 Task: Locate the nearest bus station to San Francisco, California, and Los Angeles, California.
Action: Mouse moved to (114, 91)
Screenshot: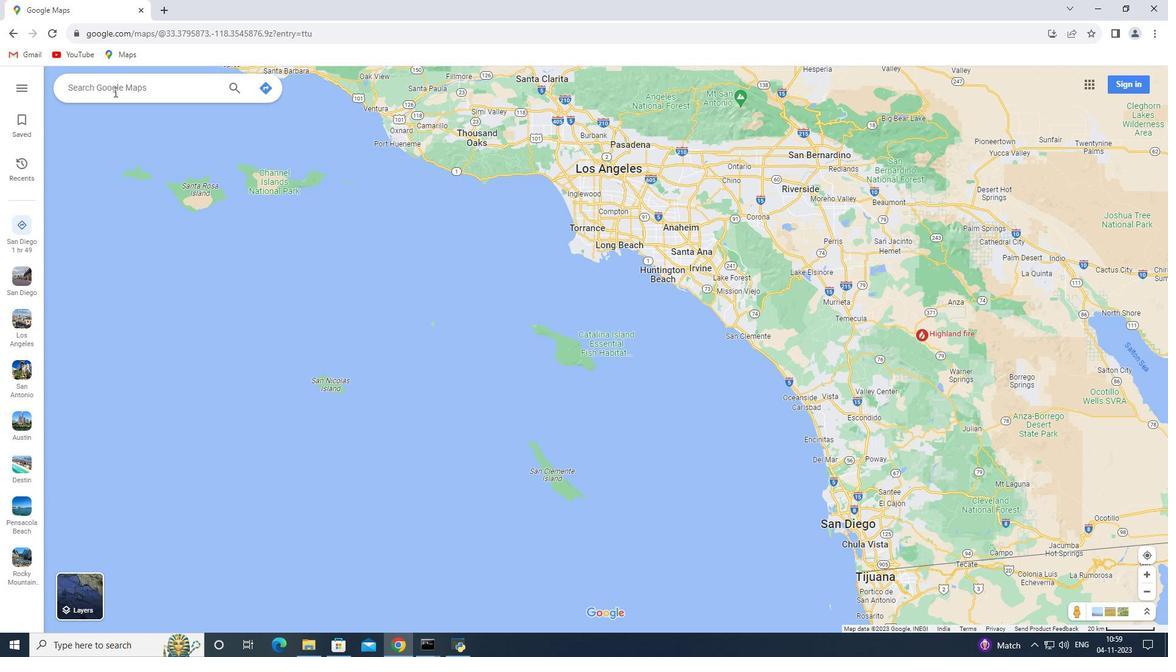 
Action: Mouse pressed left at (114, 91)
Screenshot: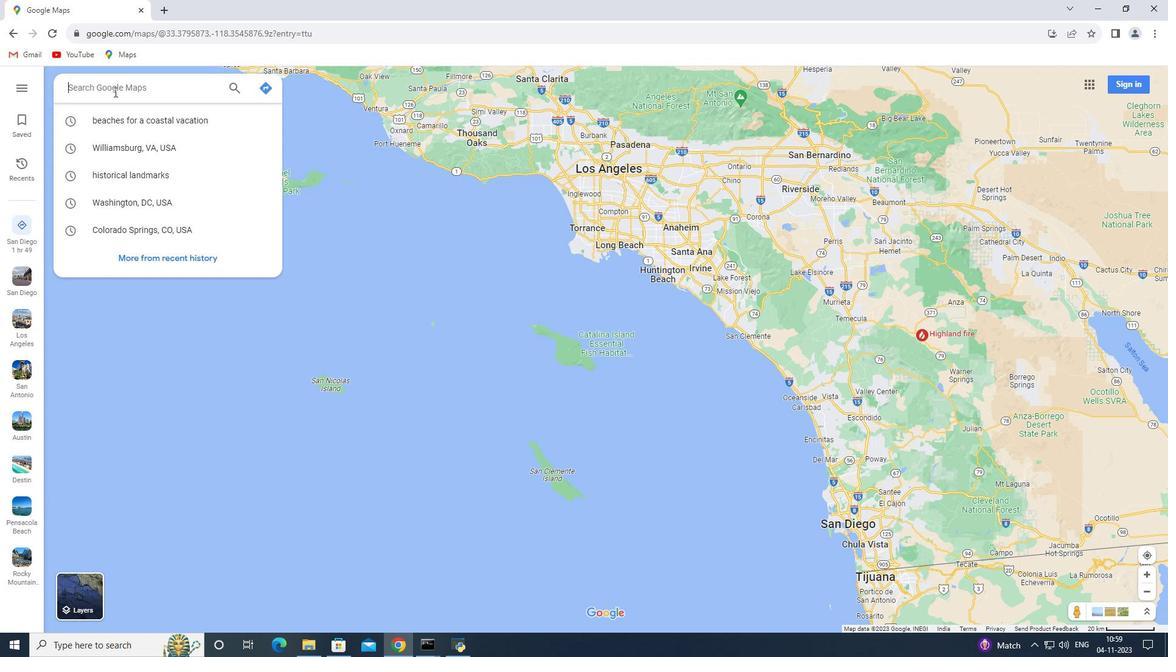 
Action: Key pressed <Key.shift>San<Key.space><Key.shift>Francisco,<Key.shift><Key.shift><Key.shift><Key.shift>California
Screenshot: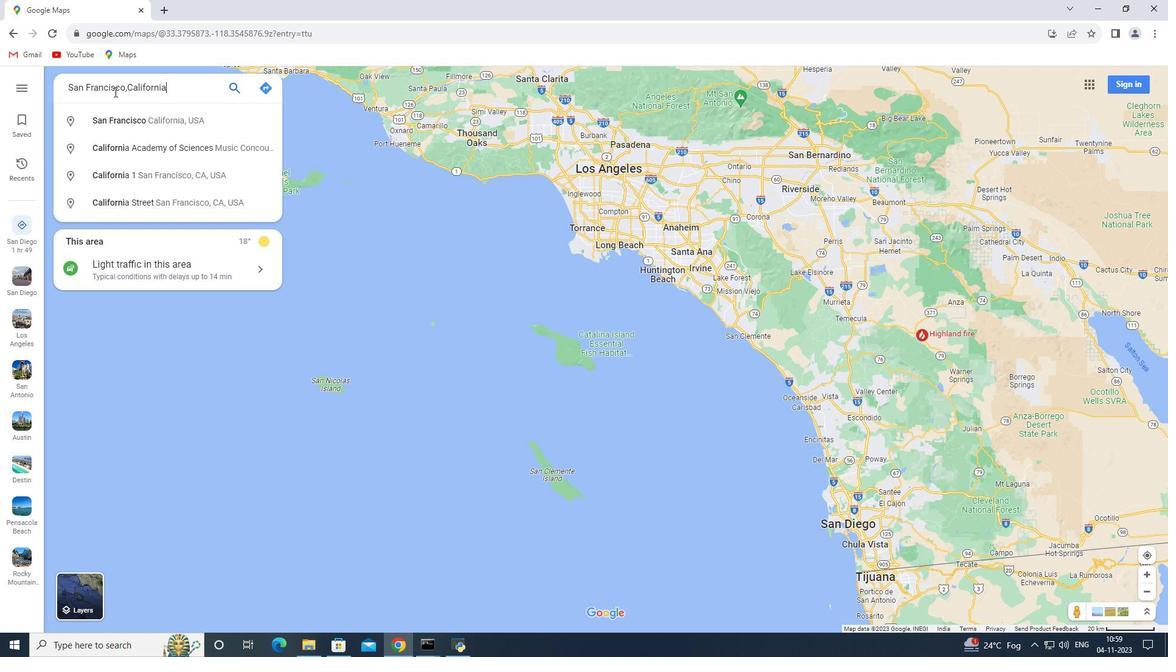 
Action: Mouse moved to (242, 110)
Screenshot: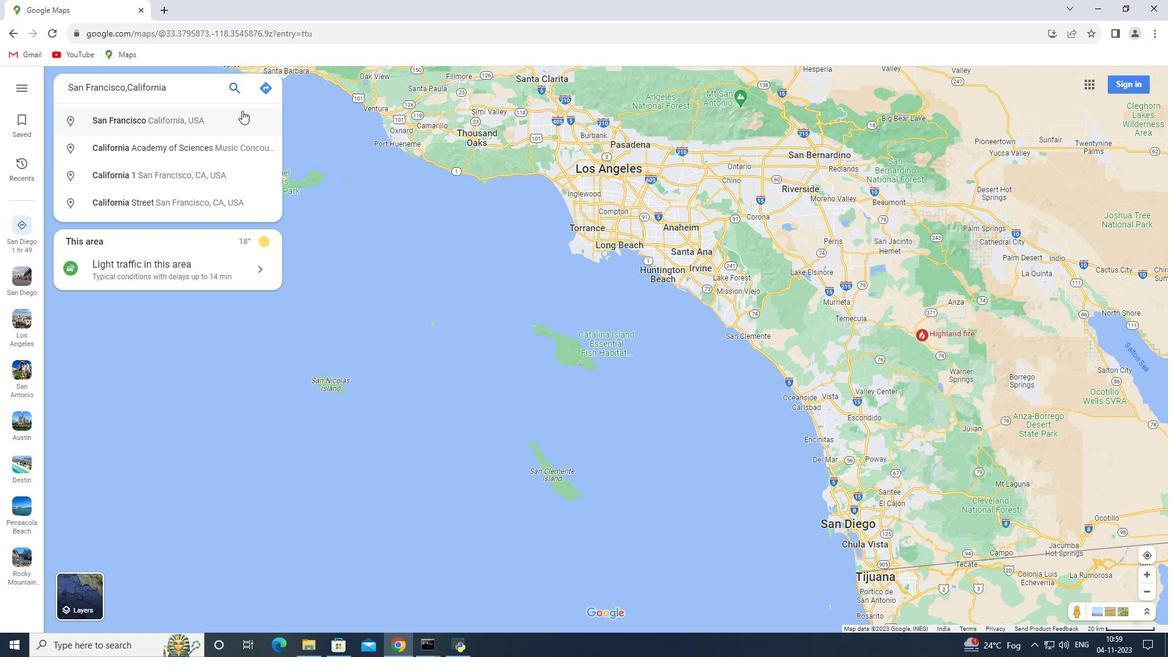 
Action: Key pressed <Key.enter>
Screenshot: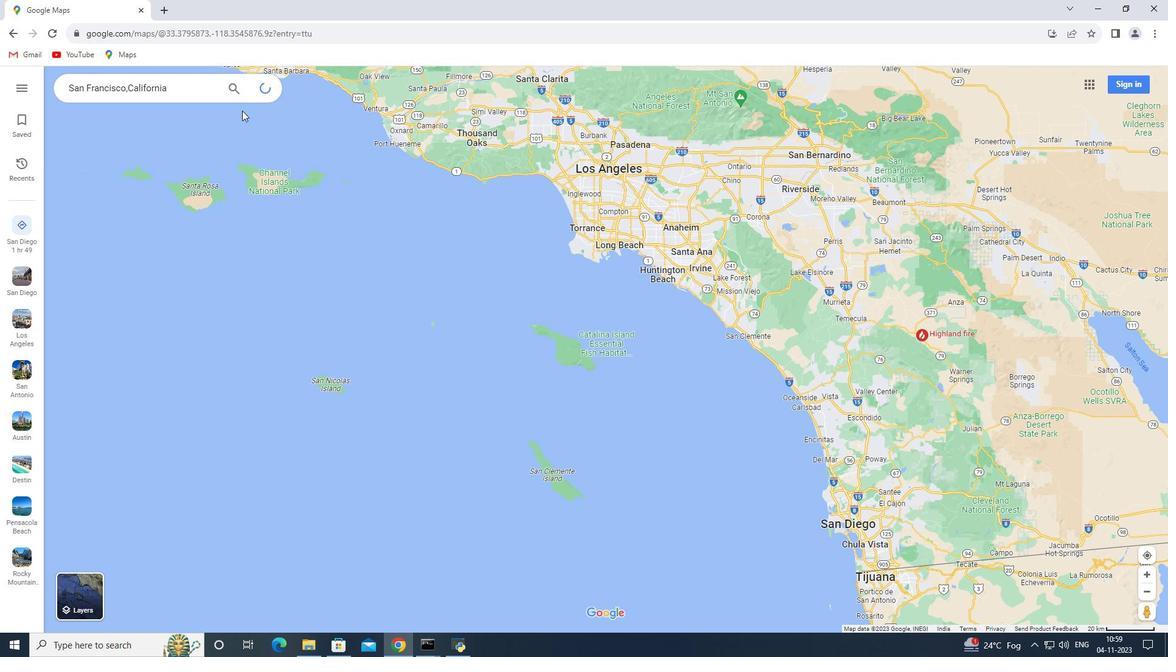 
Action: Mouse moved to (166, 286)
Screenshot: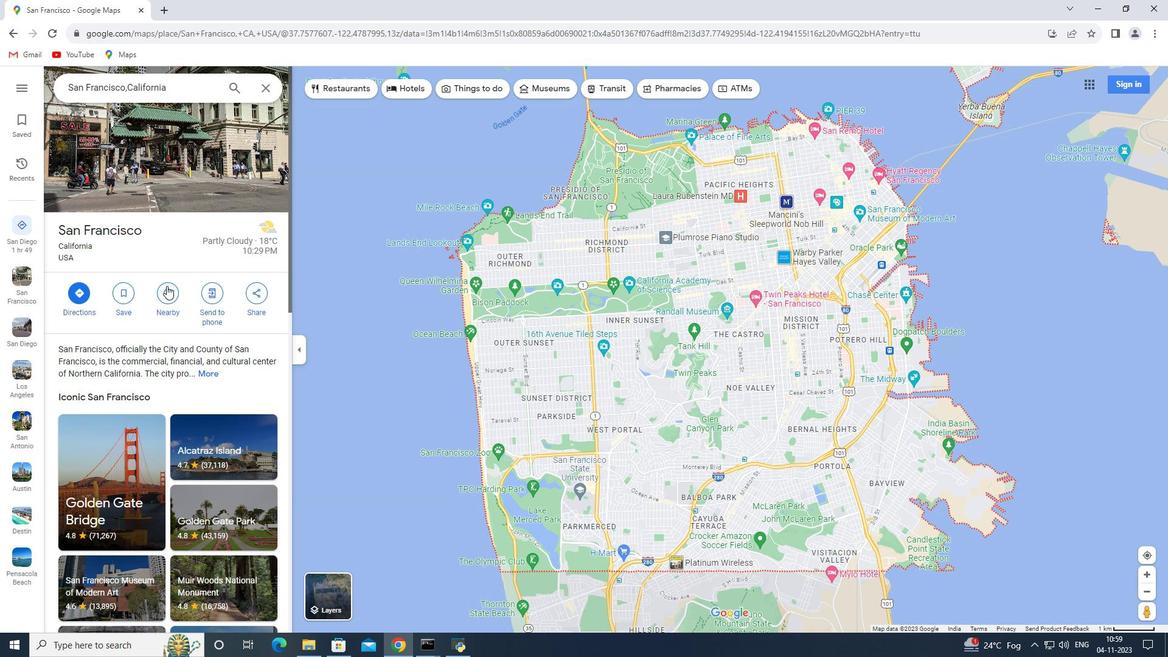 
Action: Mouse pressed left at (166, 286)
Screenshot: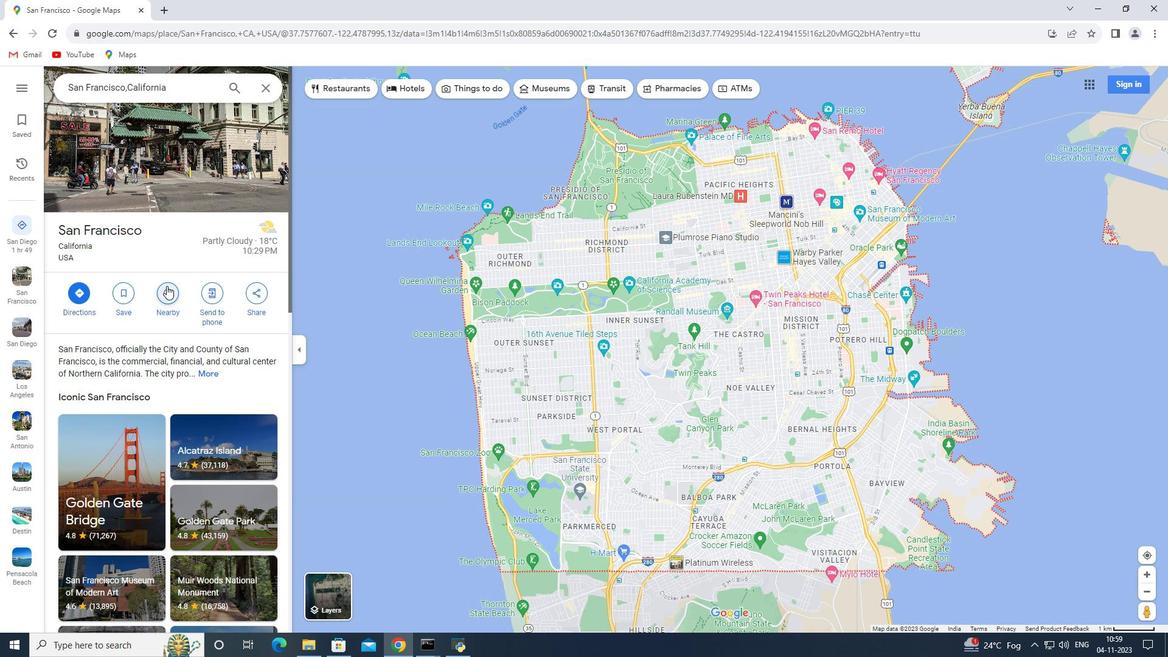 
Action: Key pressed bus<Key.space>station<Key.enter>
Screenshot: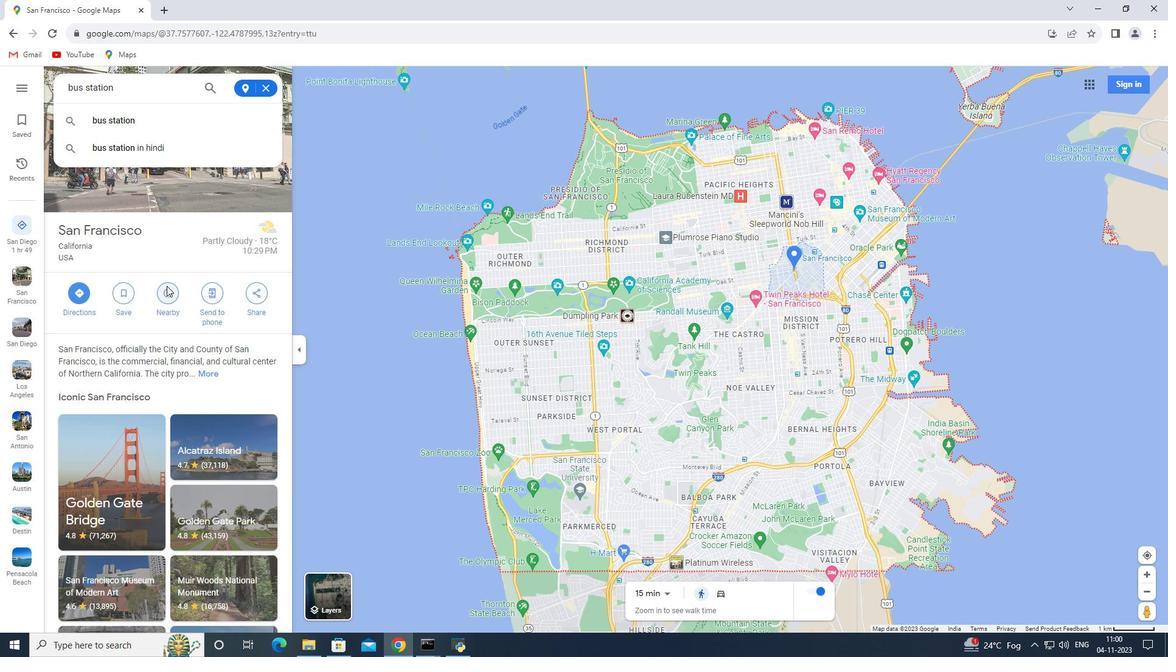 
Action: Mouse moved to (263, 91)
Screenshot: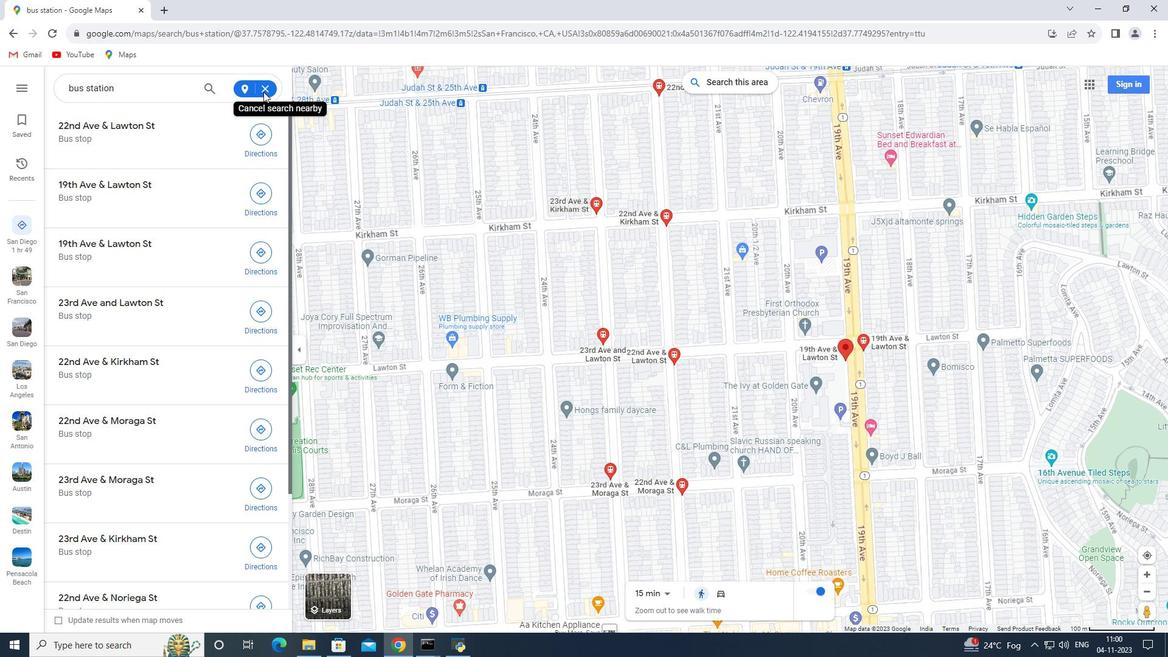 
Action: Mouse pressed left at (263, 91)
Screenshot: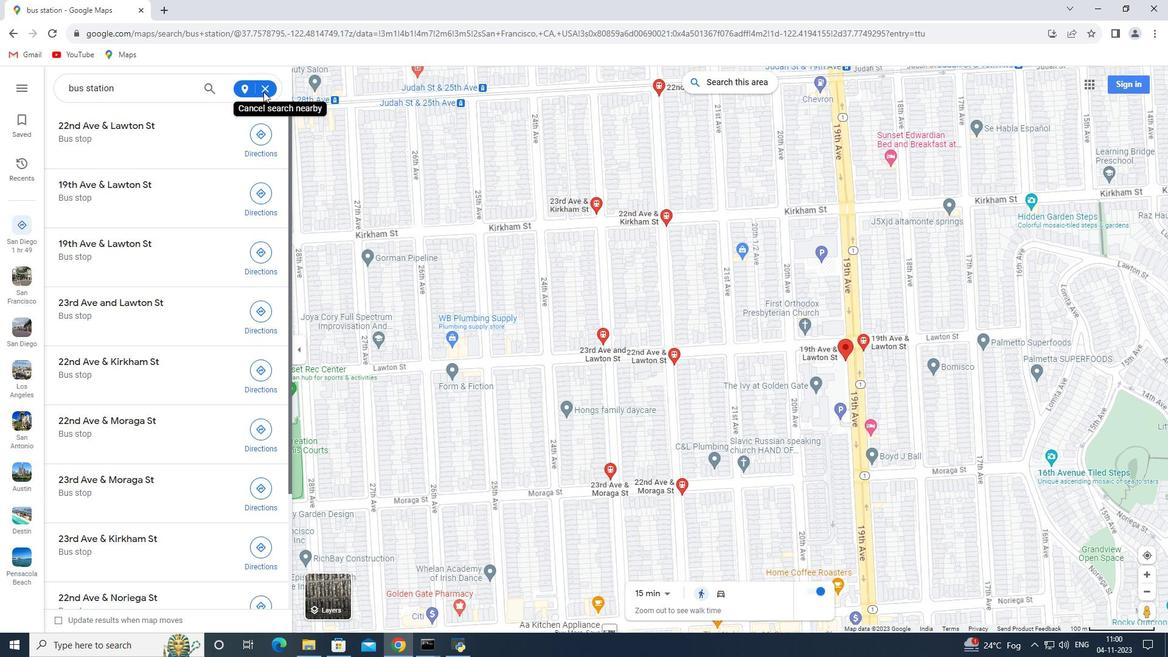 
Action: Mouse moved to (268, 87)
Screenshot: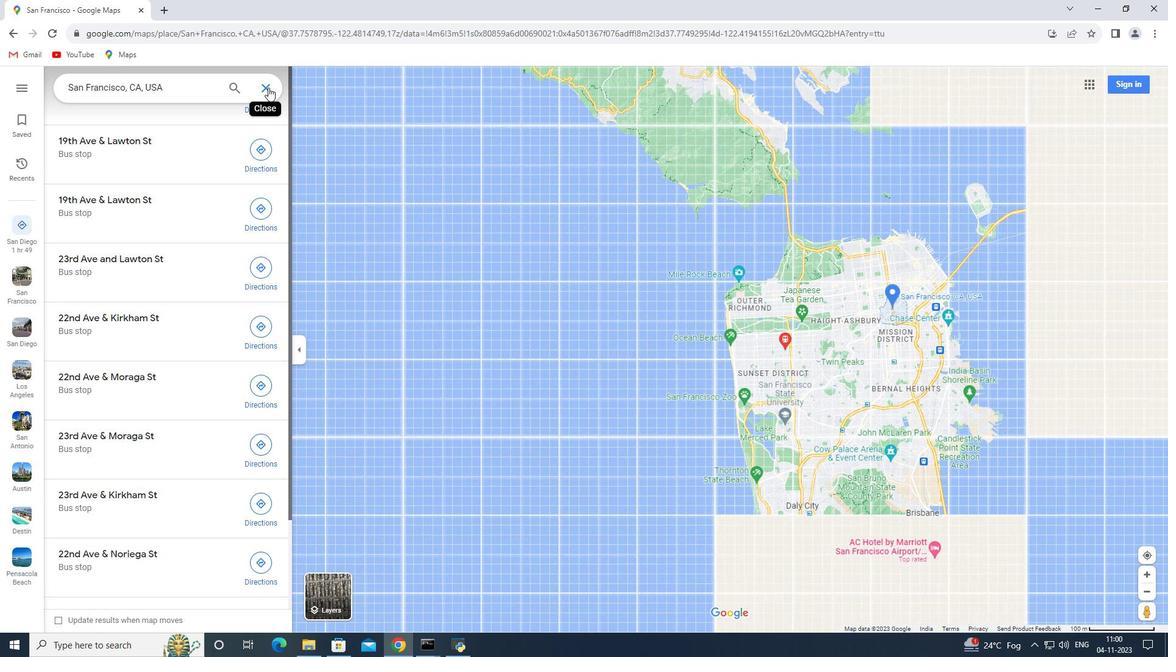 
Action: Mouse pressed left at (268, 87)
Screenshot: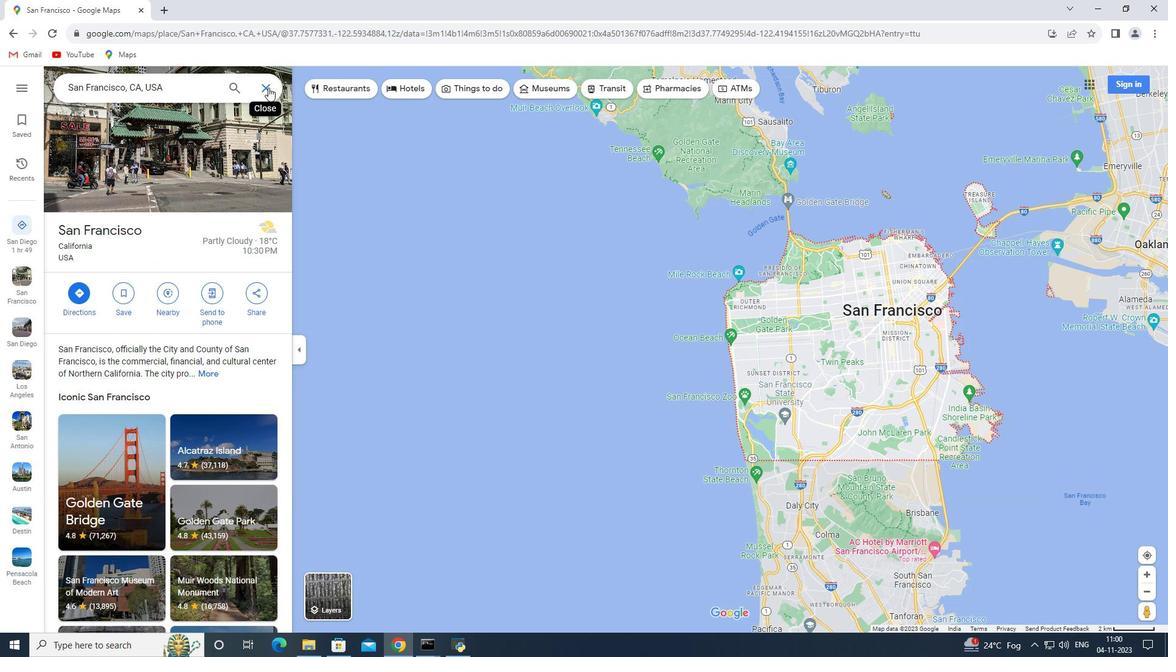 
Action: Mouse moved to (171, 94)
Screenshot: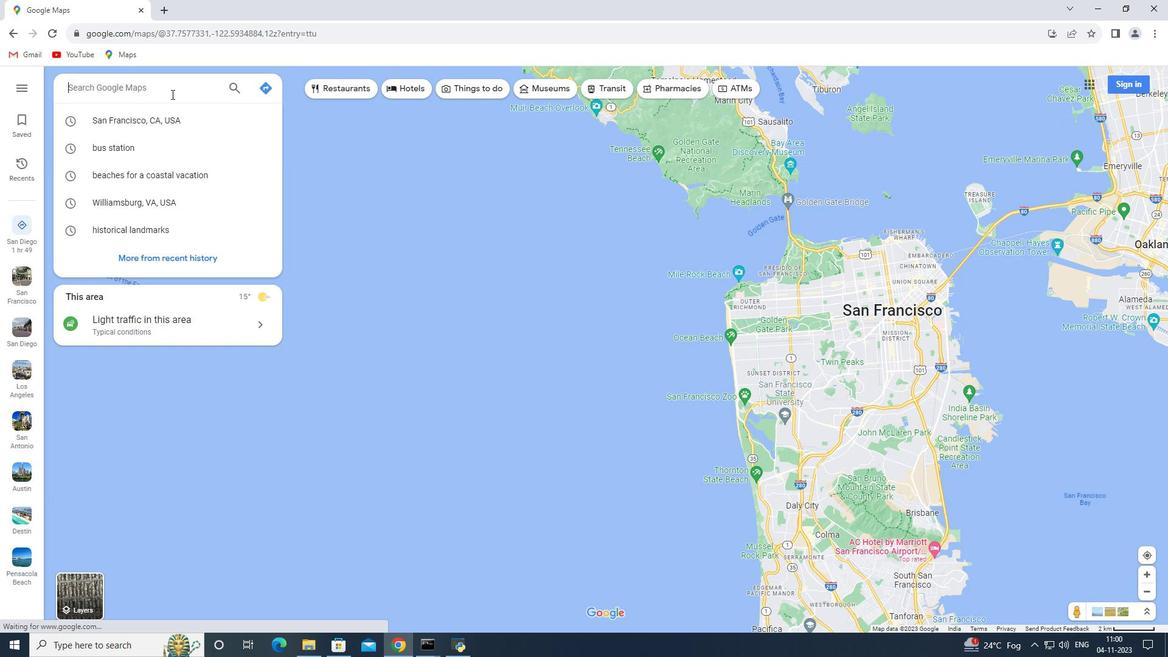 
Action: Key pressed <Key.shift_r>Los<Key.space><Key.shift>Angeles,<Key.space><Key.shift>California<Key.enter>
Screenshot: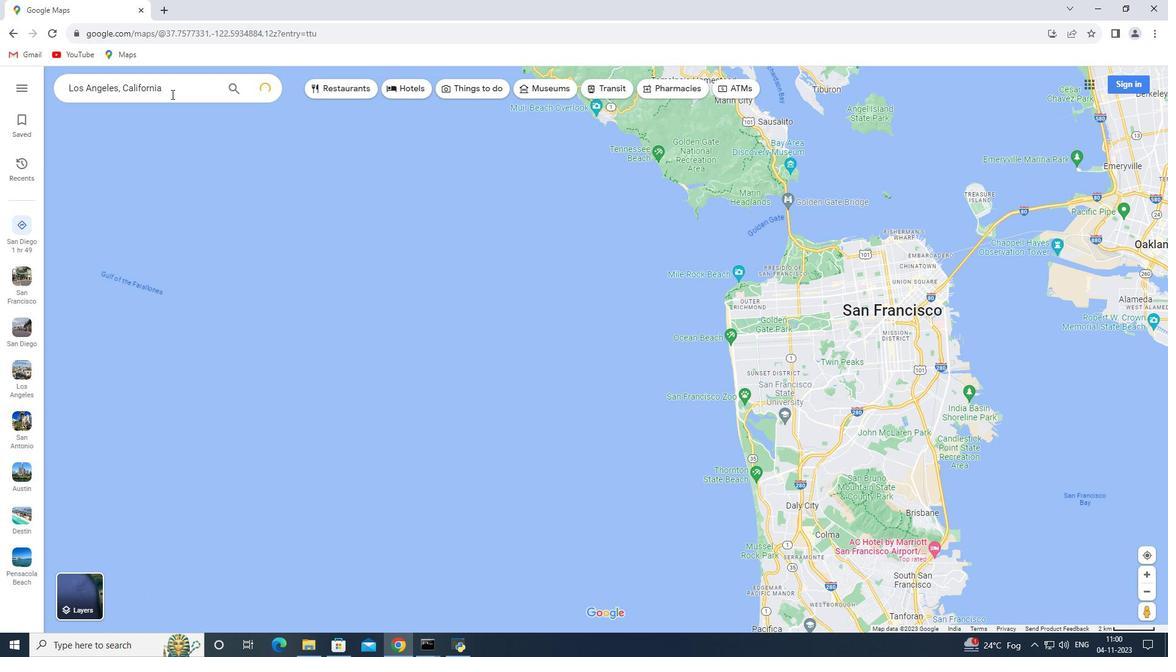 
Action: Mouse moved to (166, 290)
Screenshot: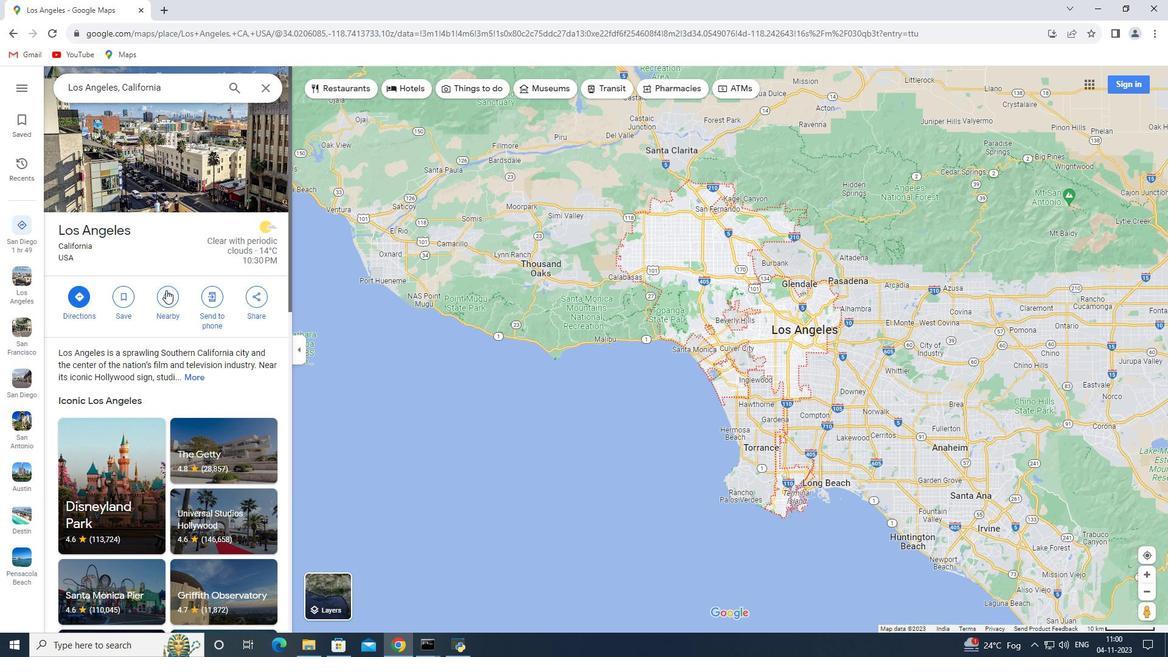 
Action: Mouse pressed left at (166, 290)
Screenshot: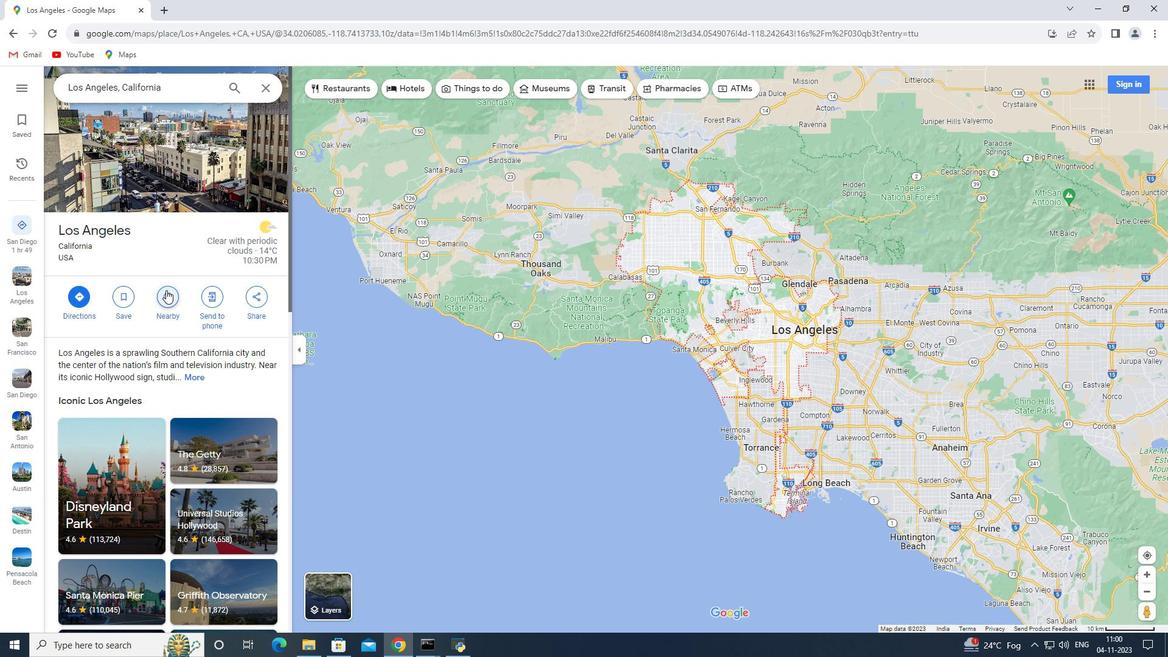 
Action: Key pressed bus<Key.space>station<Key.enter>
Screenshot: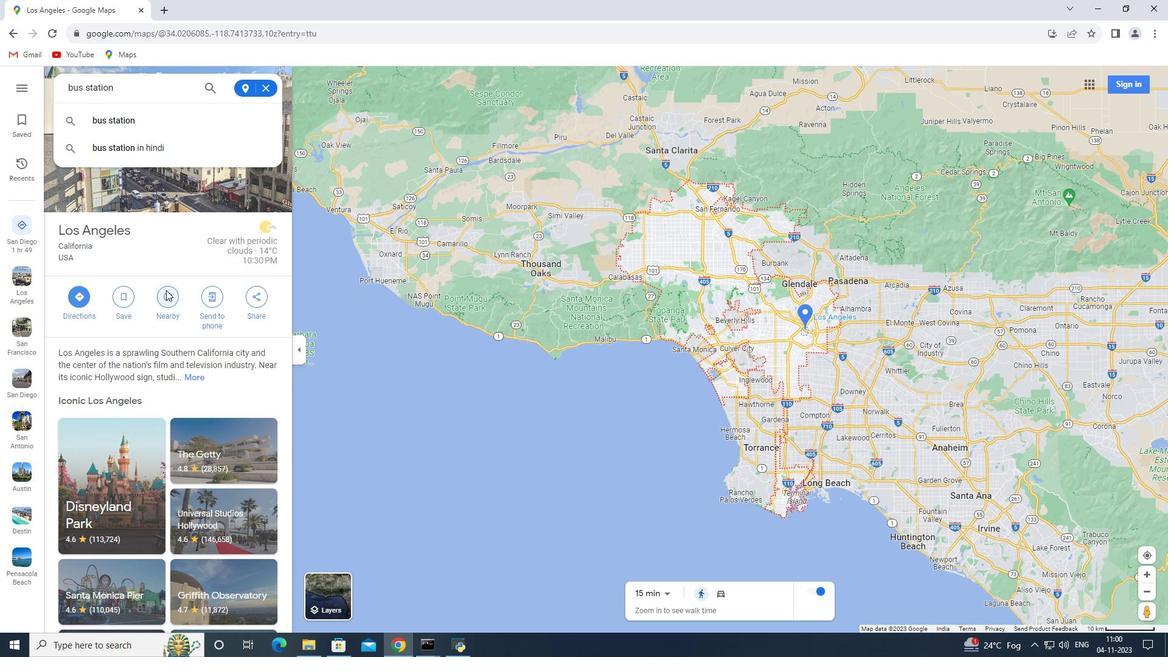 
